 Task: Change the network throttling to "Offline" in the network tab.
Action: Mouse moved to (1122, 27)
Screenshot: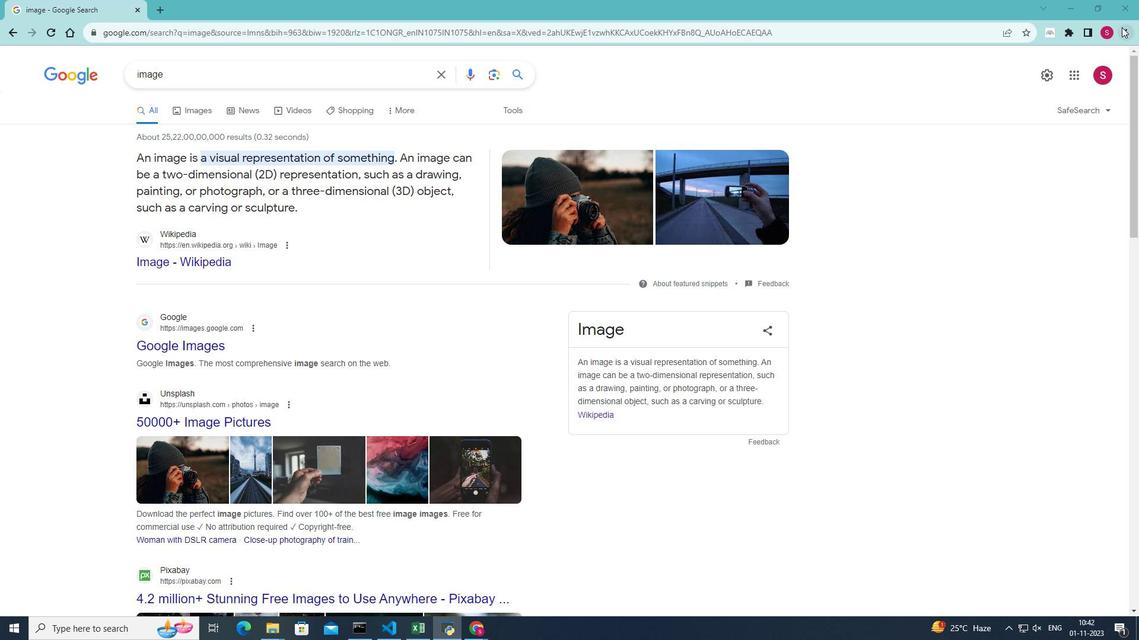 
Action: Mouse pressed left at (1122, 27)
Screenshot: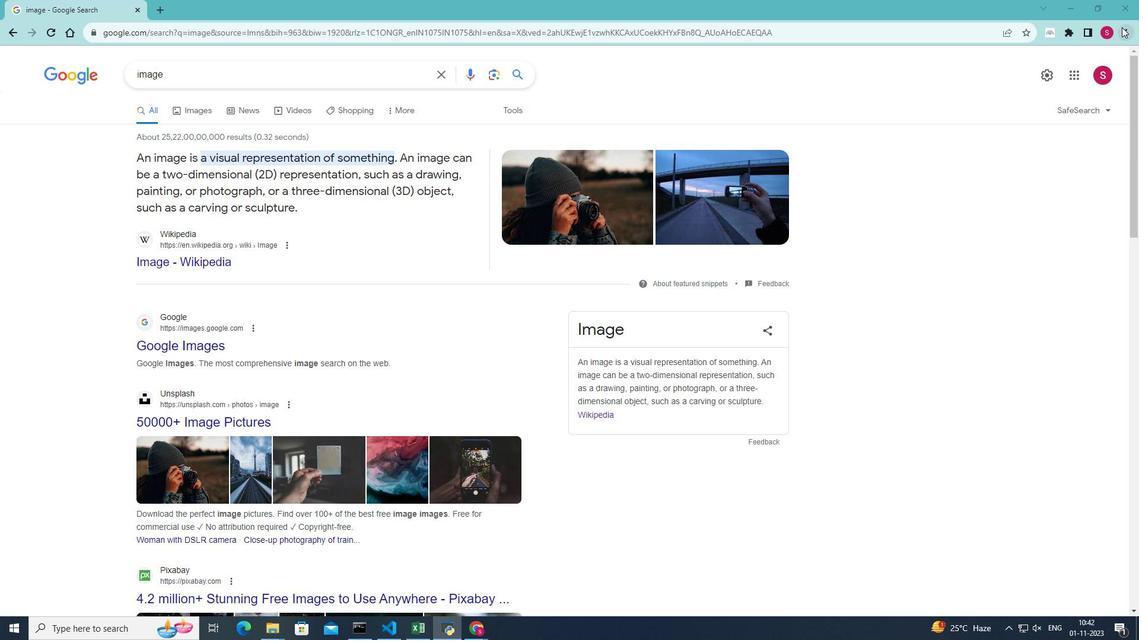 
Action: Mouse moved to (996, 216)
Screenshot: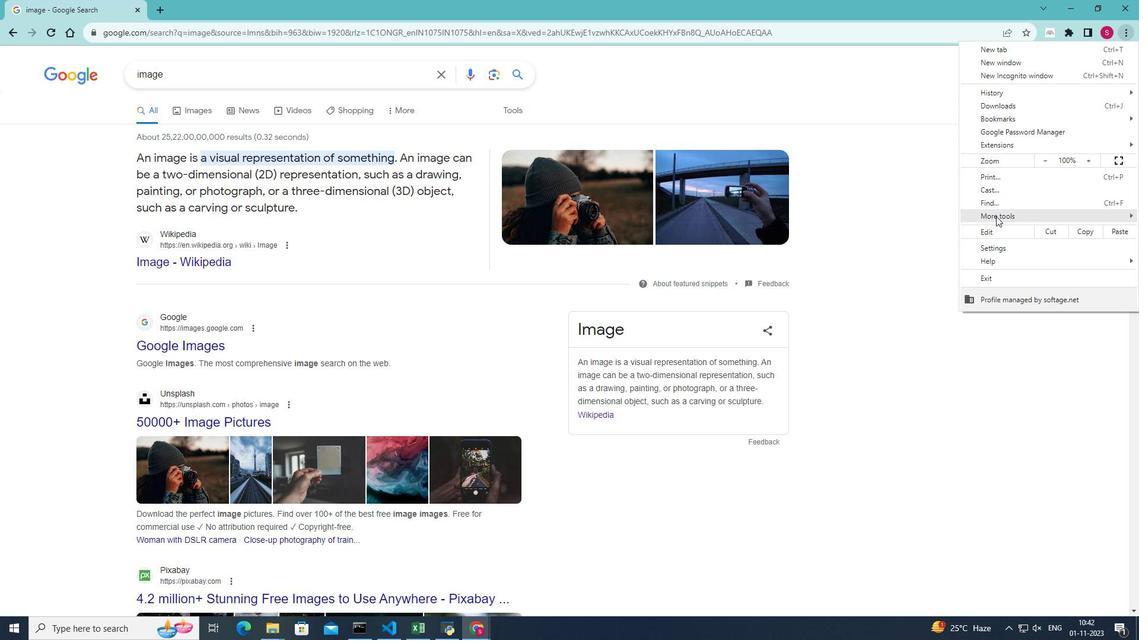 
Action: Mouse pressed left at (996, 216)
Screenshot: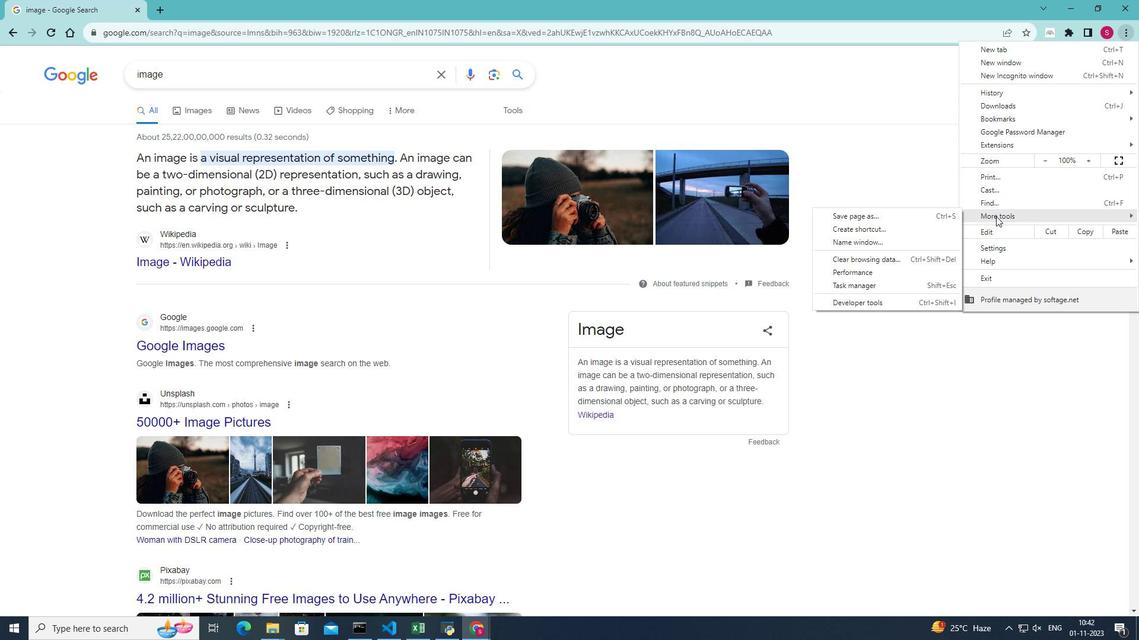
Action: Mouse moved to (901, 307)
Screenshot: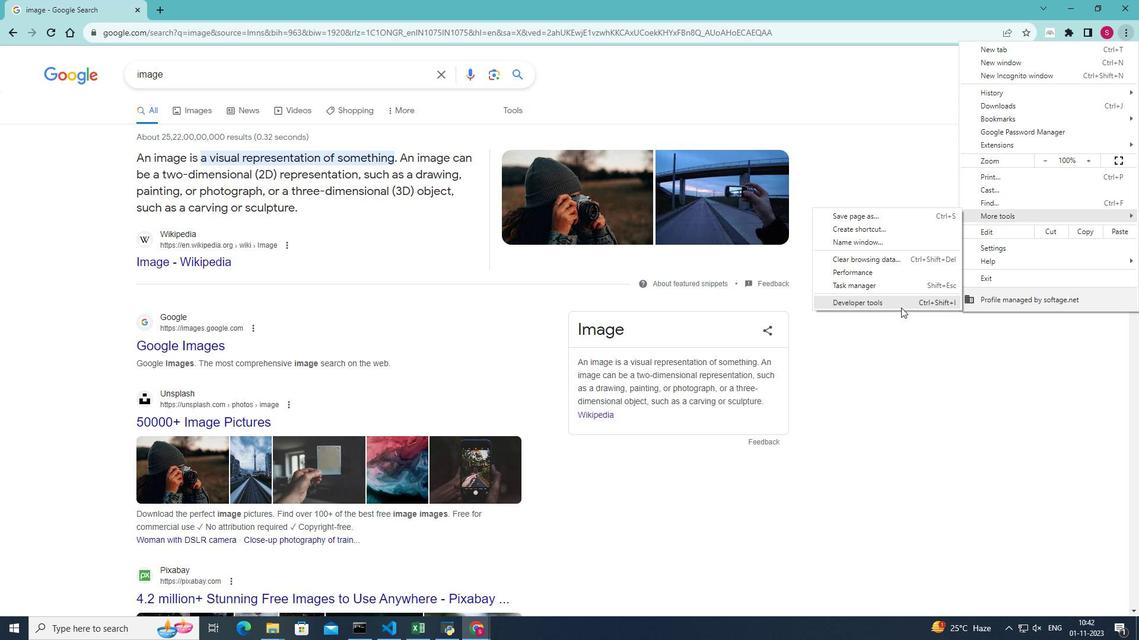
Action: Mouse pressed left at (901, 307)
Screenshot: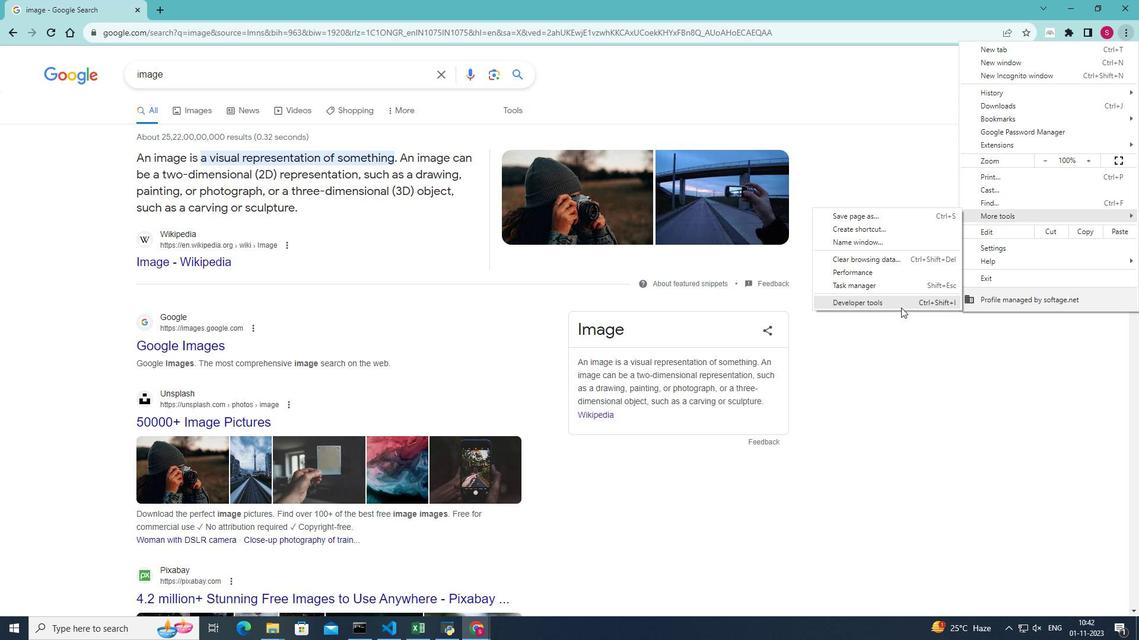 
Action: Mouse moved to (966, 54)
Screenshot: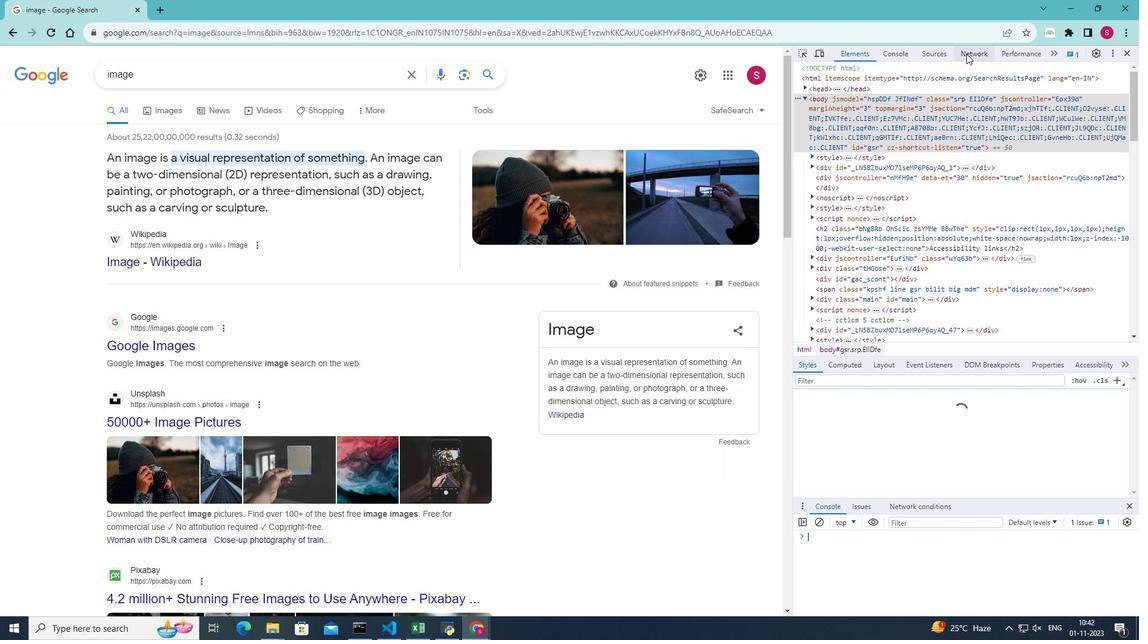 
Action: Mouse pressed left at (966, 54)
Screenshot: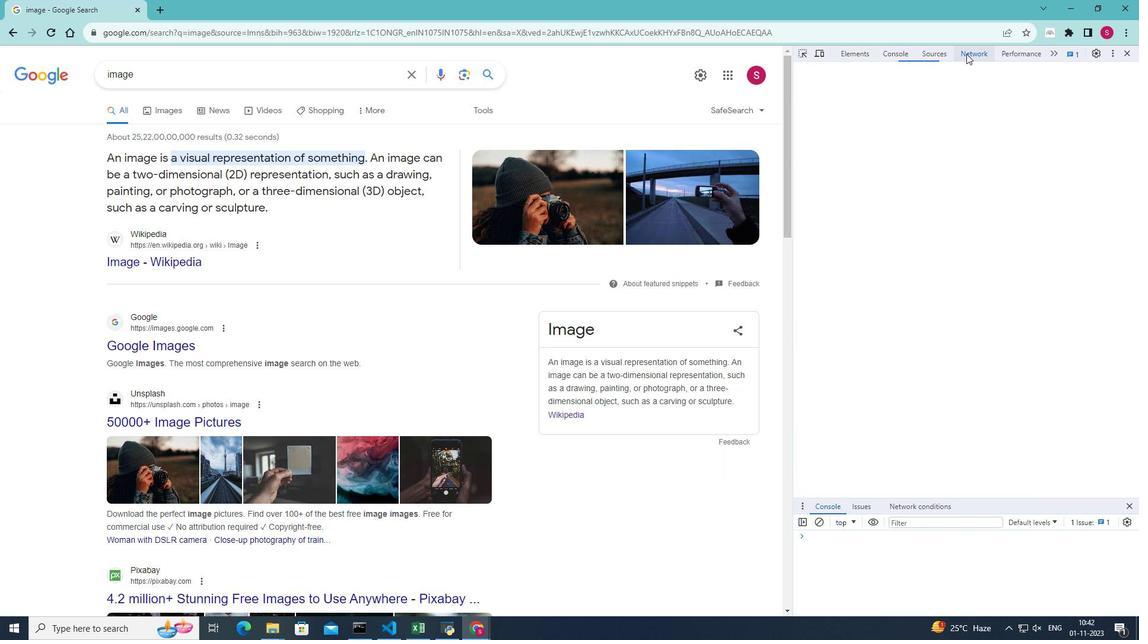 
Action: Mouse moved to (1047, 67)
Screenshot: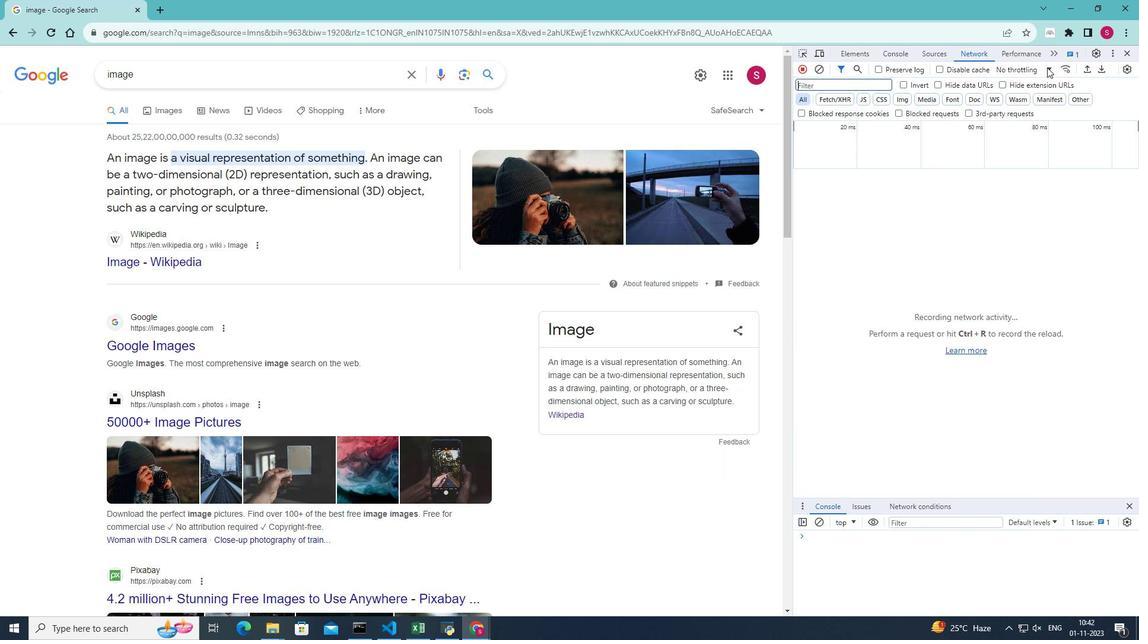
Action: Mouse pressed left at (1047, 67)
Screenshot: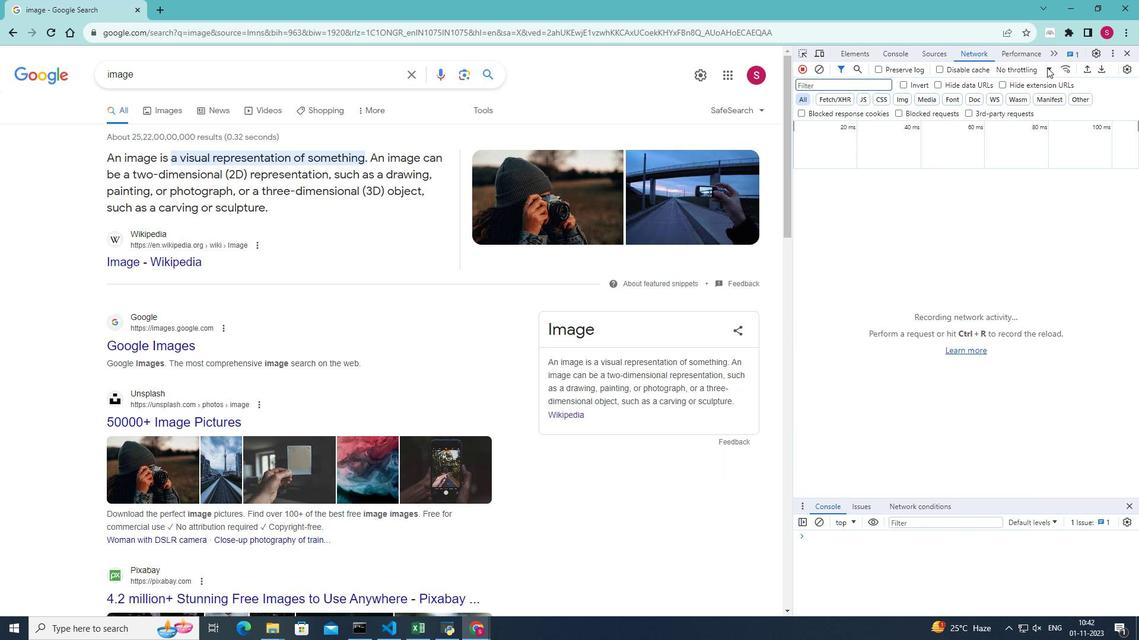 
Action: Mouse moved to (1012, 131)
Screenshot: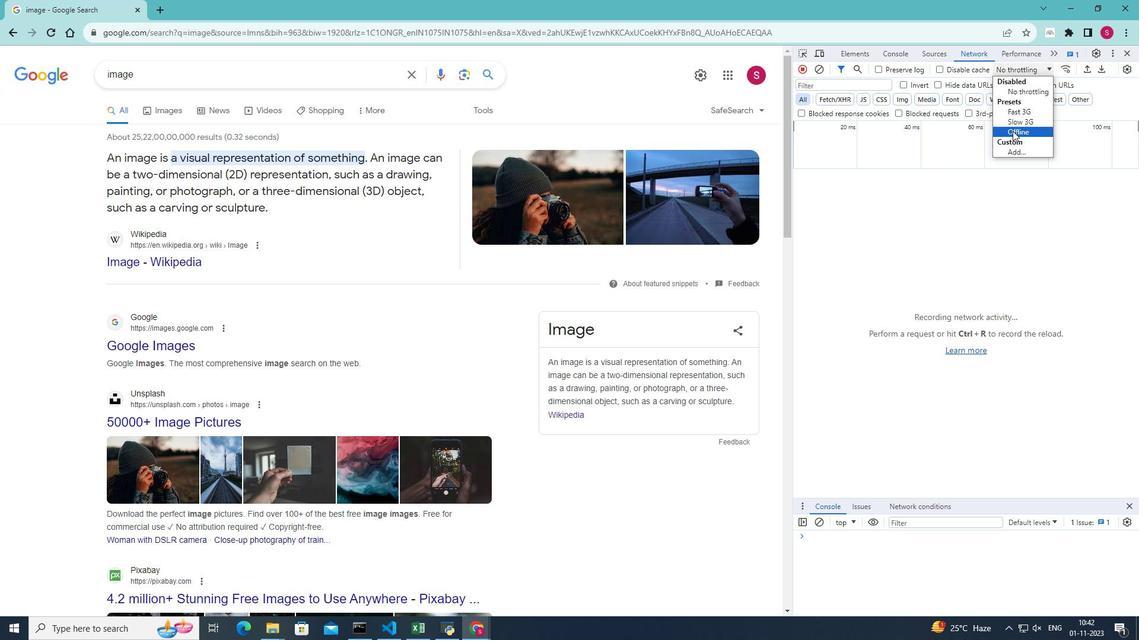 
Action: Mouse pressed left at (1012, 131)
Screenshot: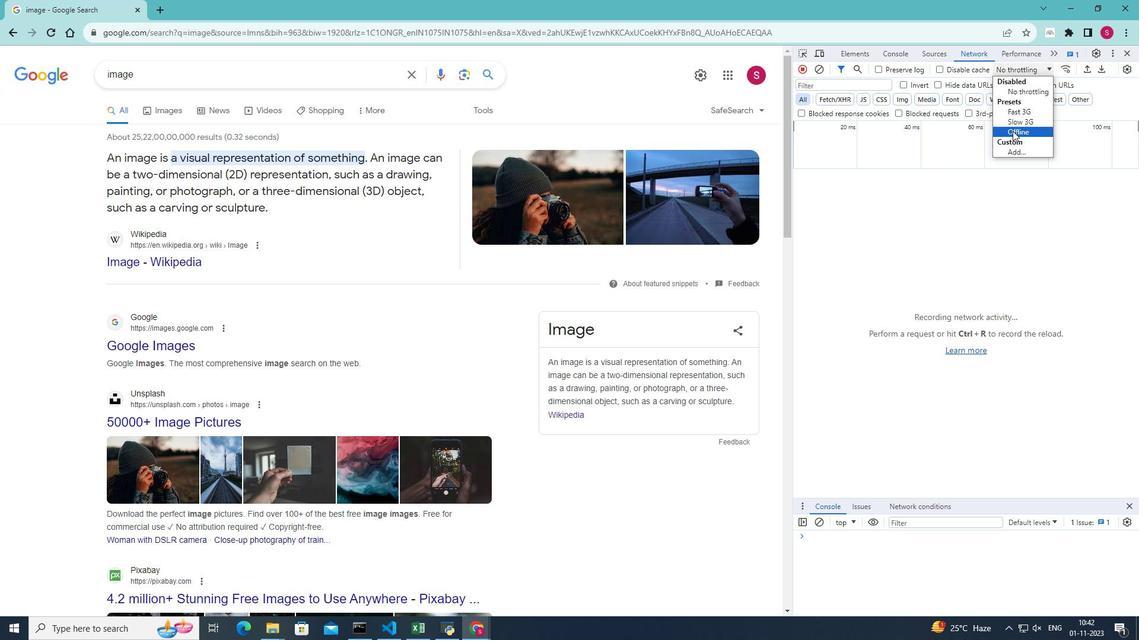 
Action: Mouse moved to (51, 29)
Screenshot: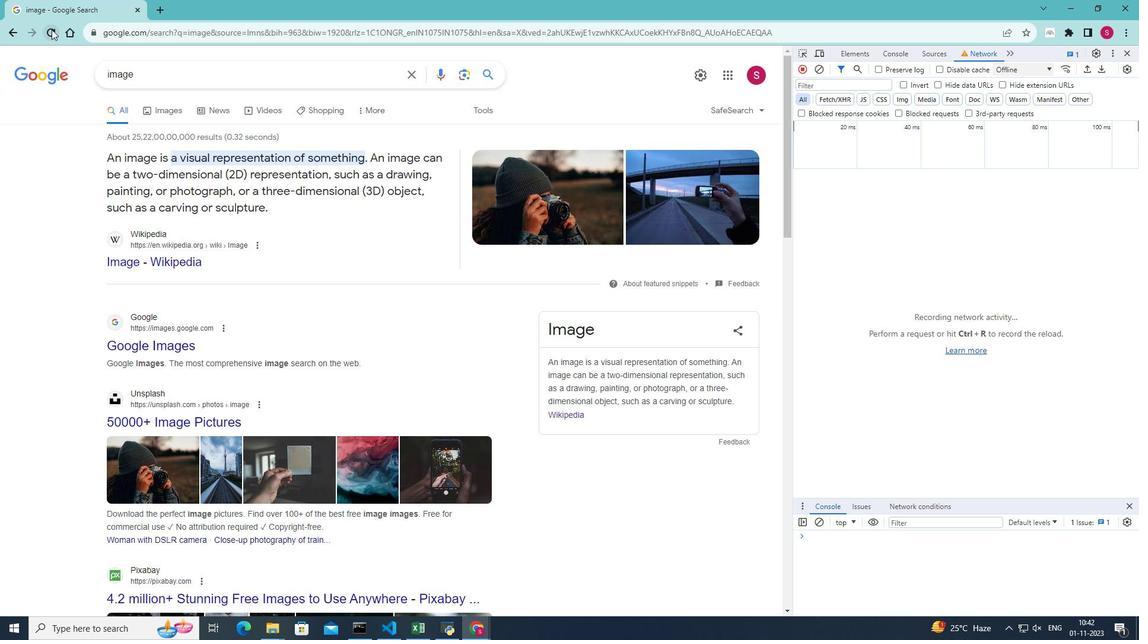 
Action: Mouse pressed left at (51, 29)
Screenshot: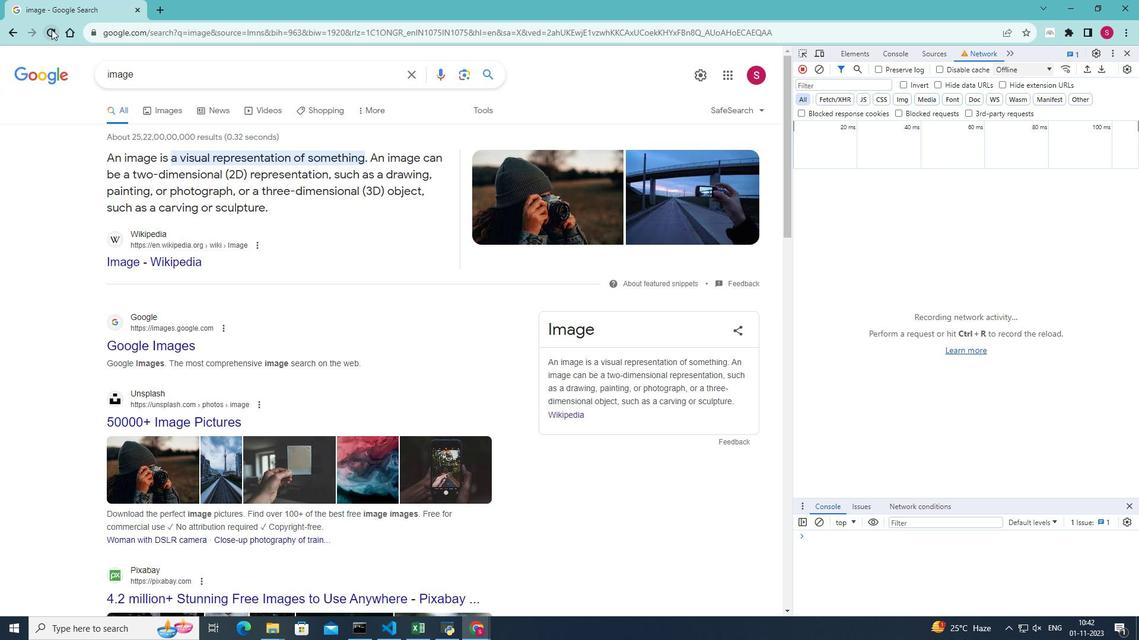 
Action: Mouse moved to (676, 139)
Screenshot: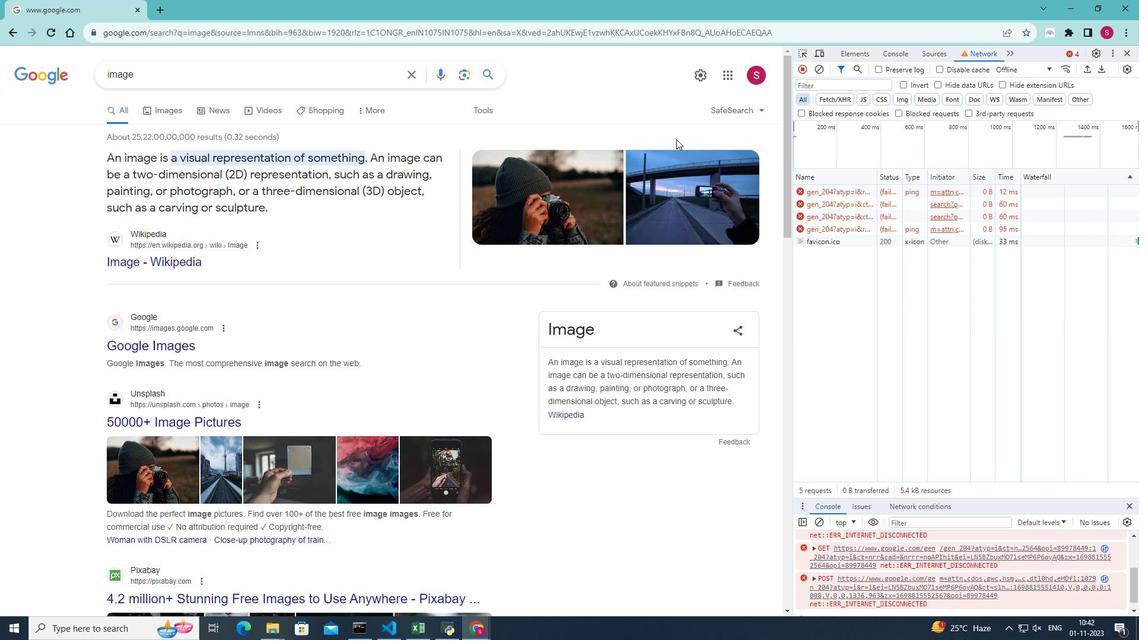 
